 Task: Check your connections and interests.
Action: Mouse moved to (827, 93)
Screenshot: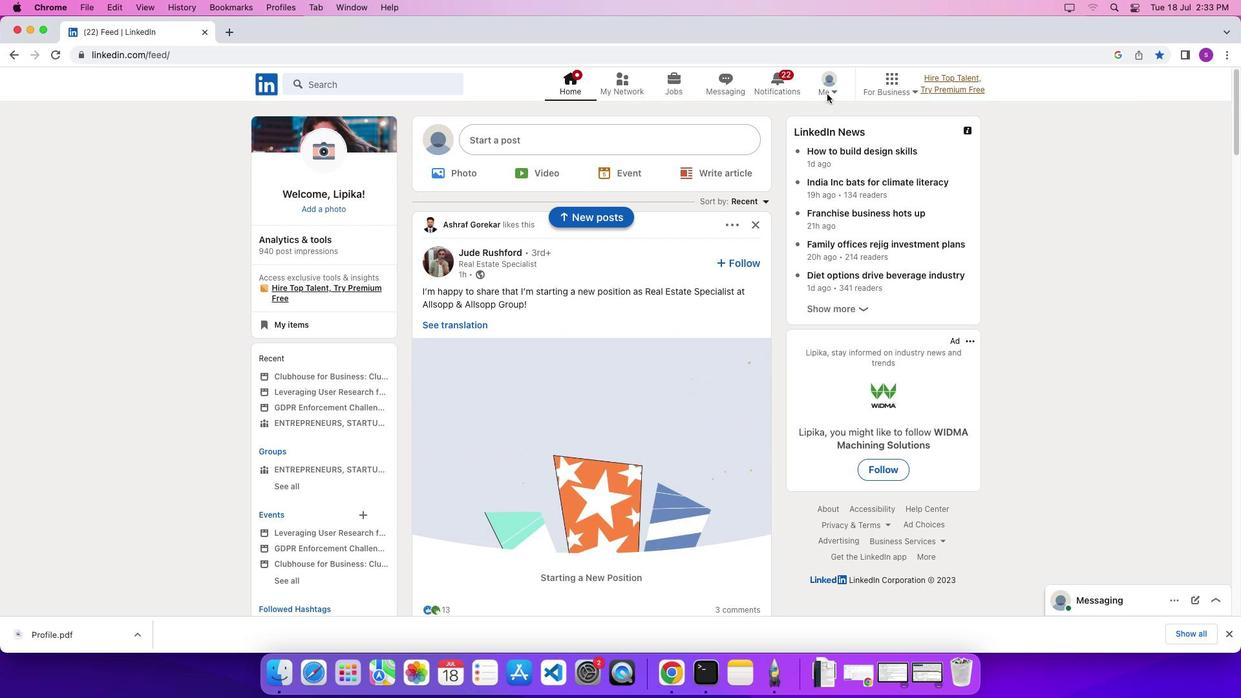 
Action: Mouse pressed left at (827, 93)
Screenshot: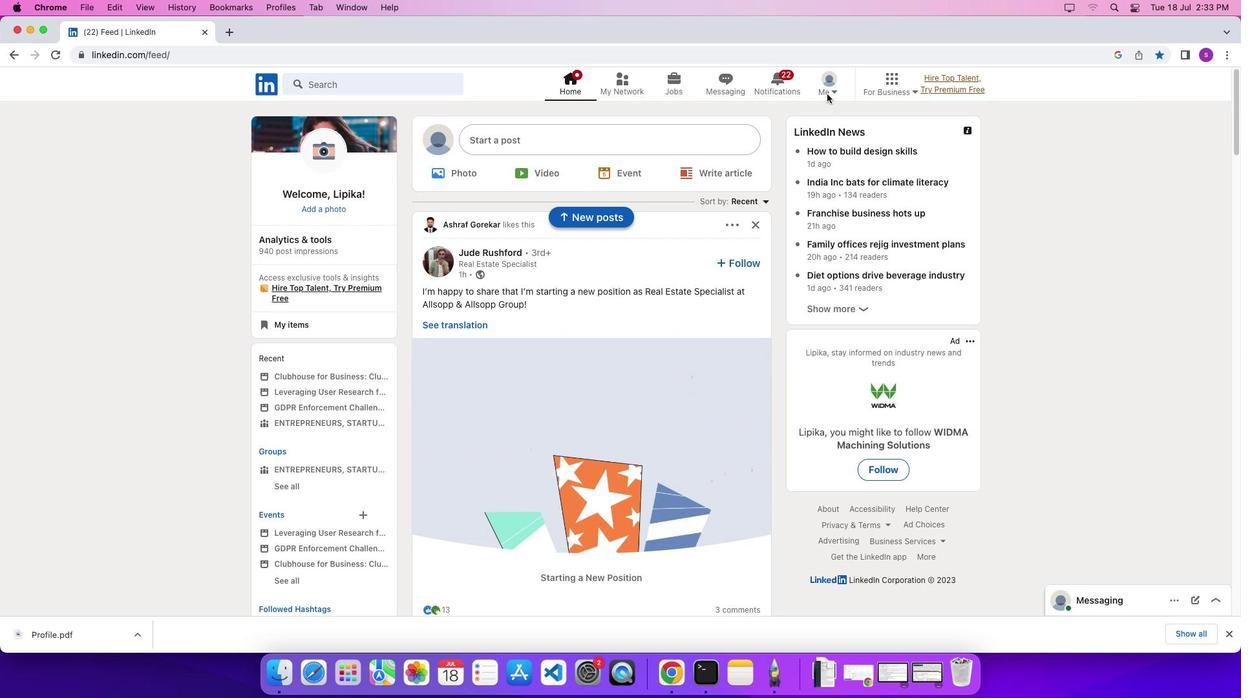 
Action: Mouse moved to (830, 94)
Screenshot: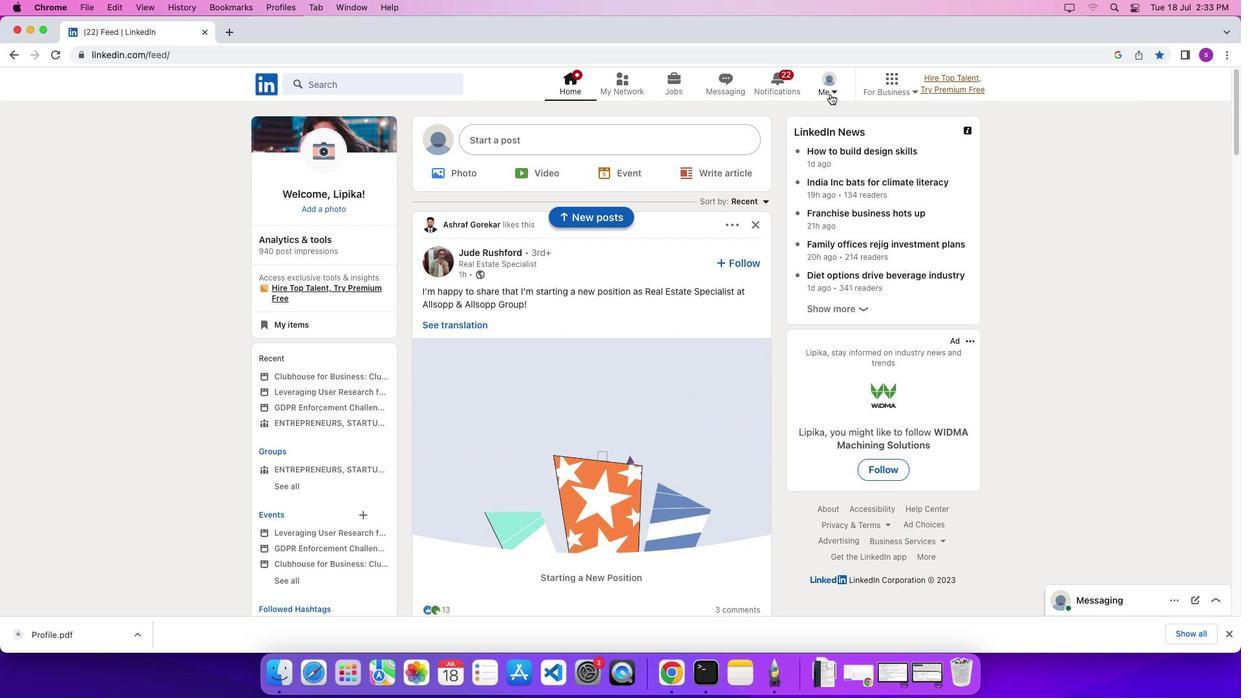 
Action: Mouse pressed left at (830, 94)
Screenshot: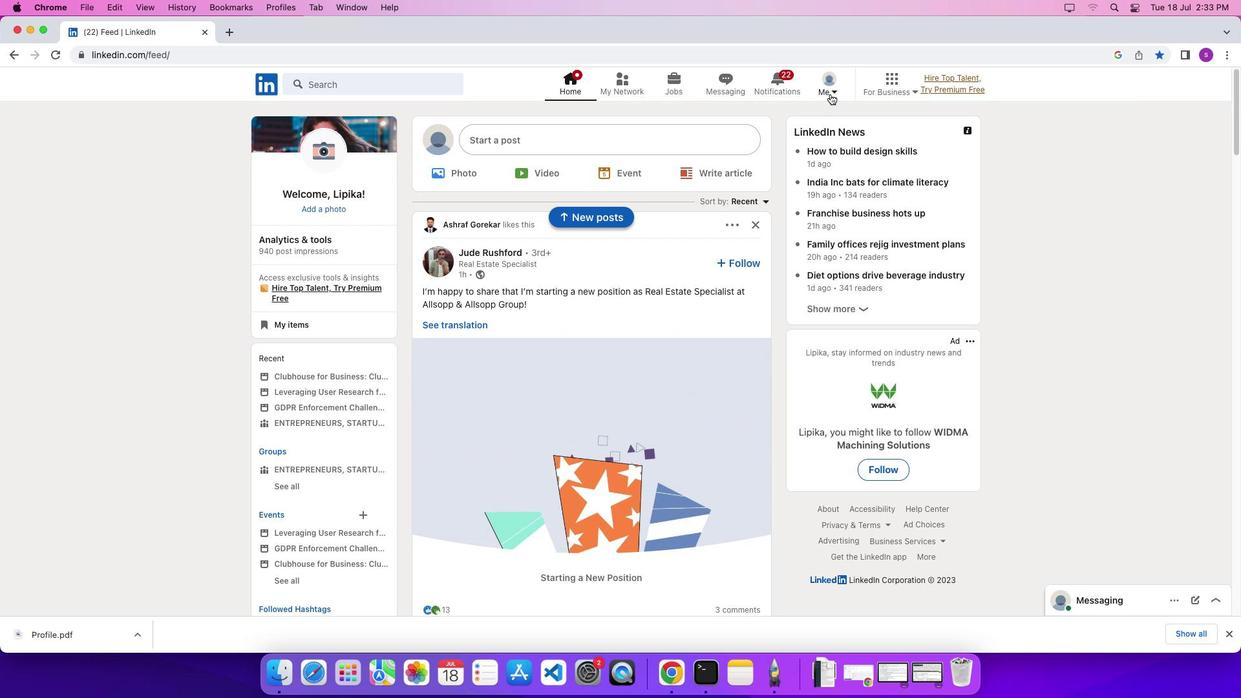 
Action: Mouse moved to (816, 156)
Screenshot: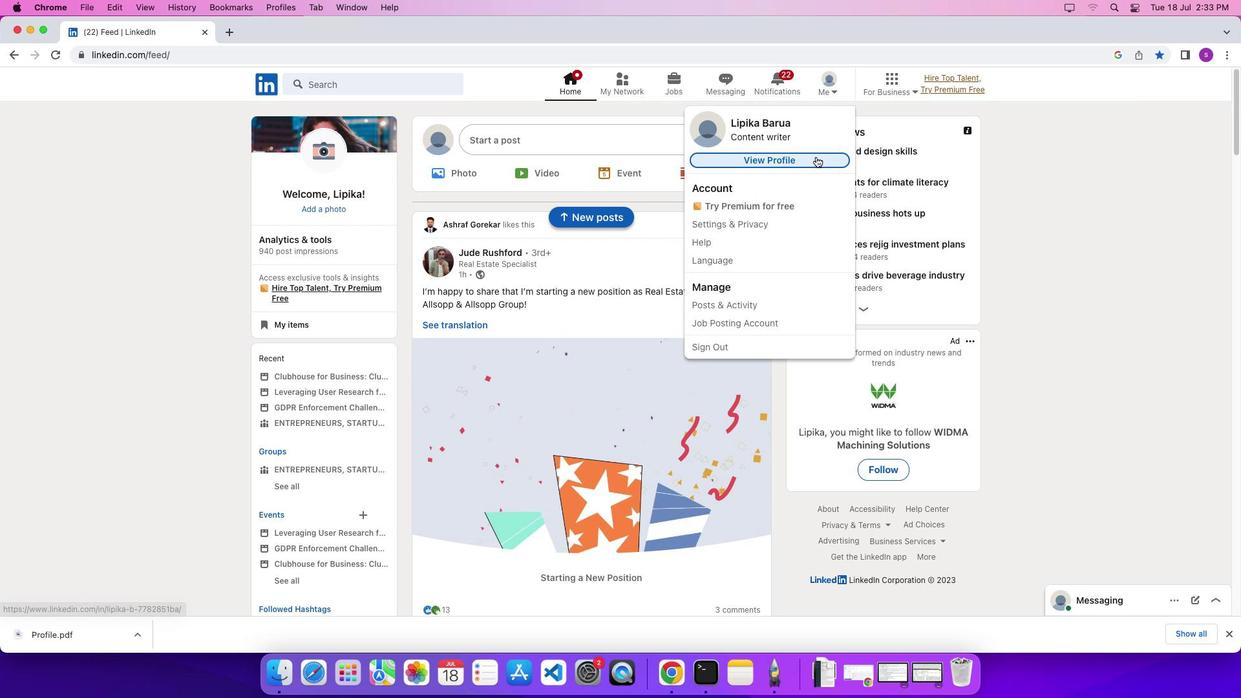 
Action: Mouse pressed left at (816, 156)
Screenshot: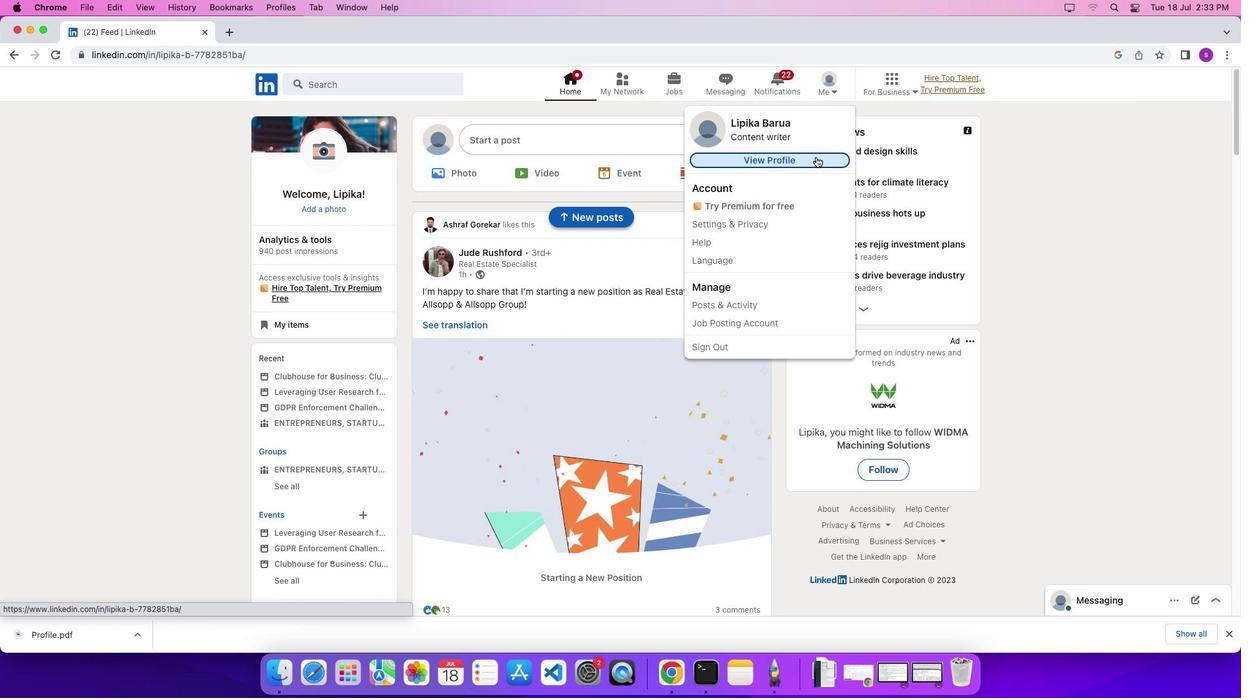 
Action: Mouse moved to (556, 390)
Screenshot: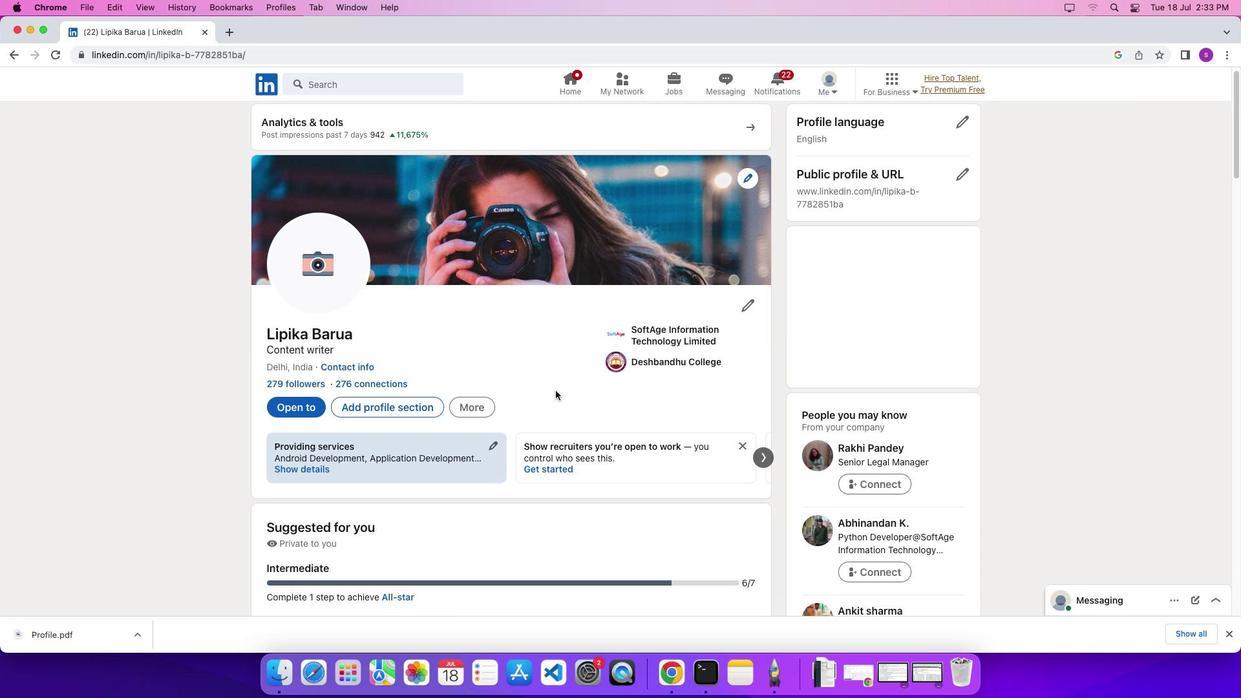 
Action: Mouse scrolled (556, 390) with delta (0, 0)
Screenshot: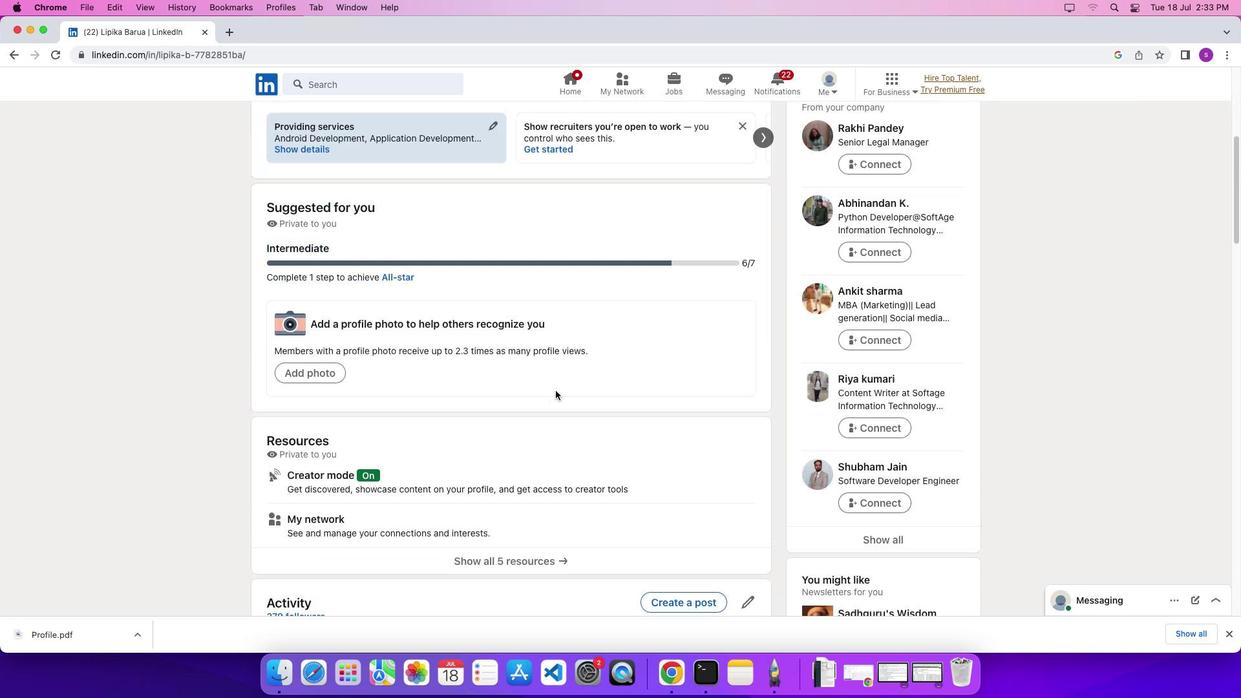 
Action: Mouse scrolled (556, 390) with delta (0, 0)
Screenshot: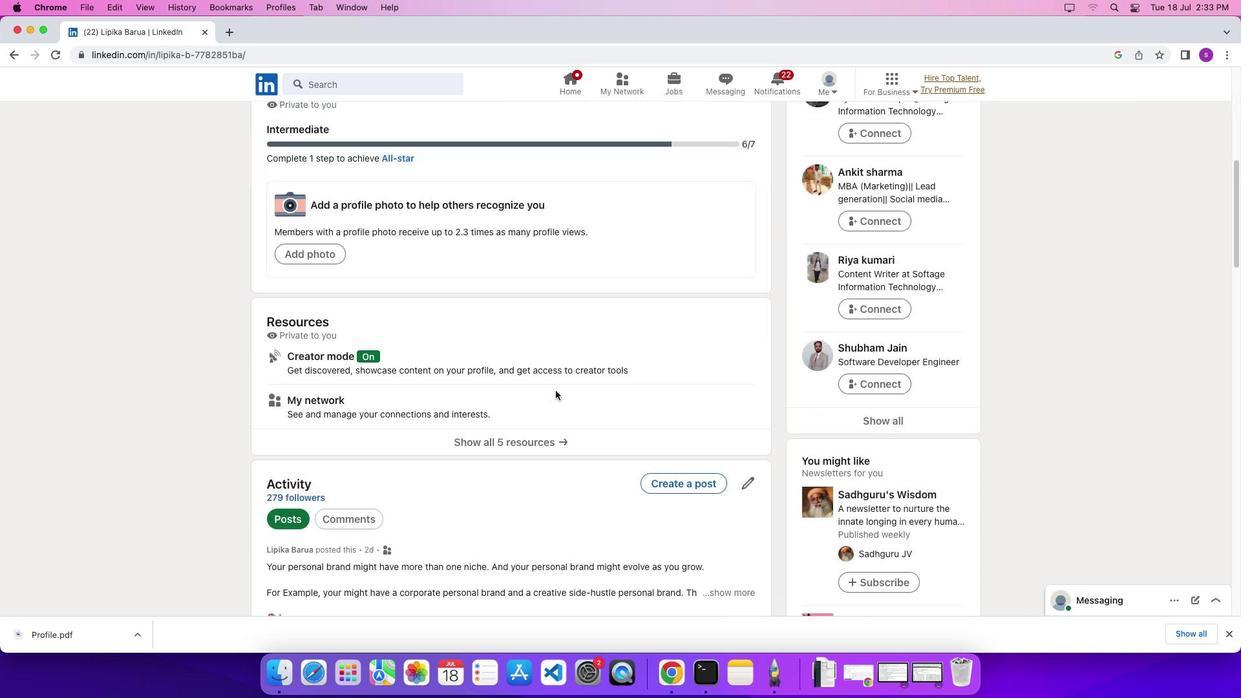 
Action: Mouse scrolled (556, 390) with delta (0, -4)
Screenshot: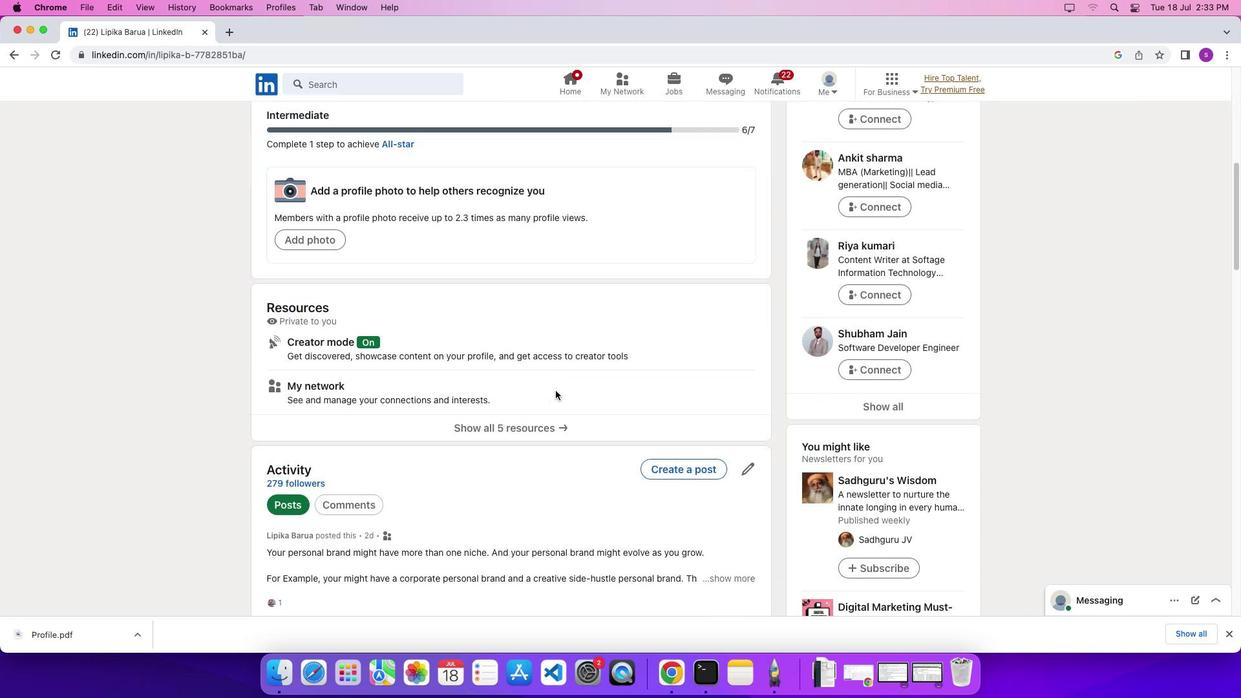 
Action: Mouse scrolled (556, 390) with delta (0, -5)
Screenshot: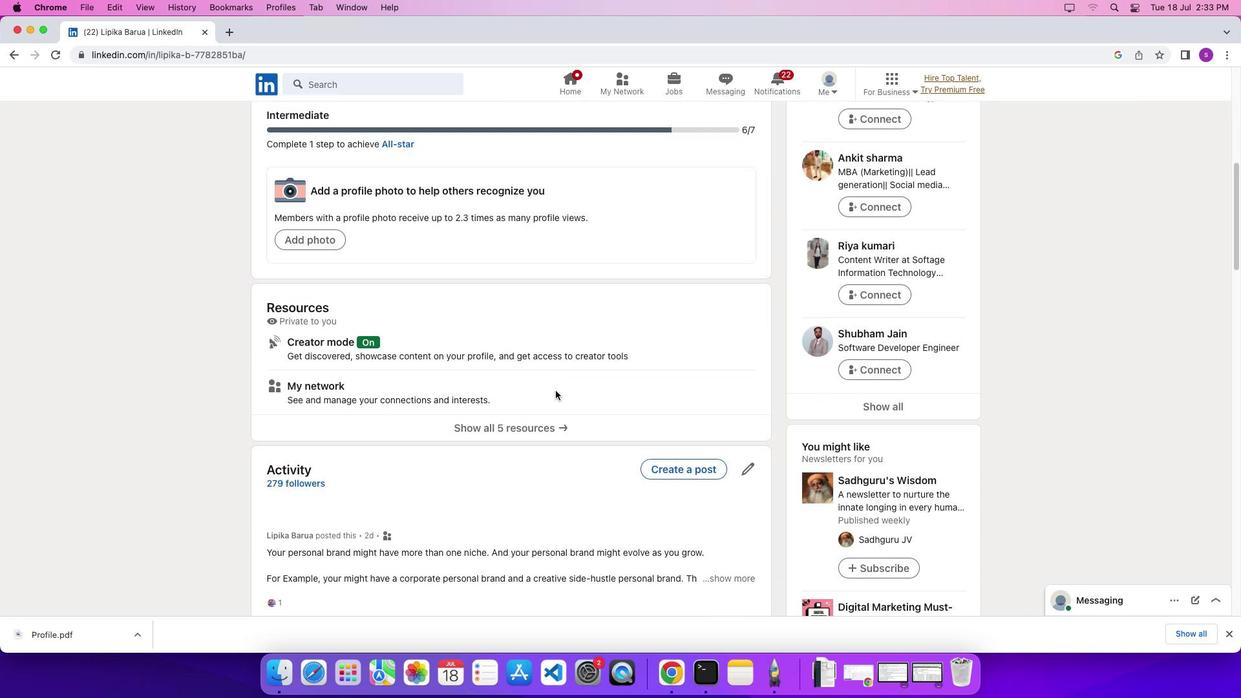 
Action: Mouse scrolled (556, 390) with delta (0, 0)
Screenshot: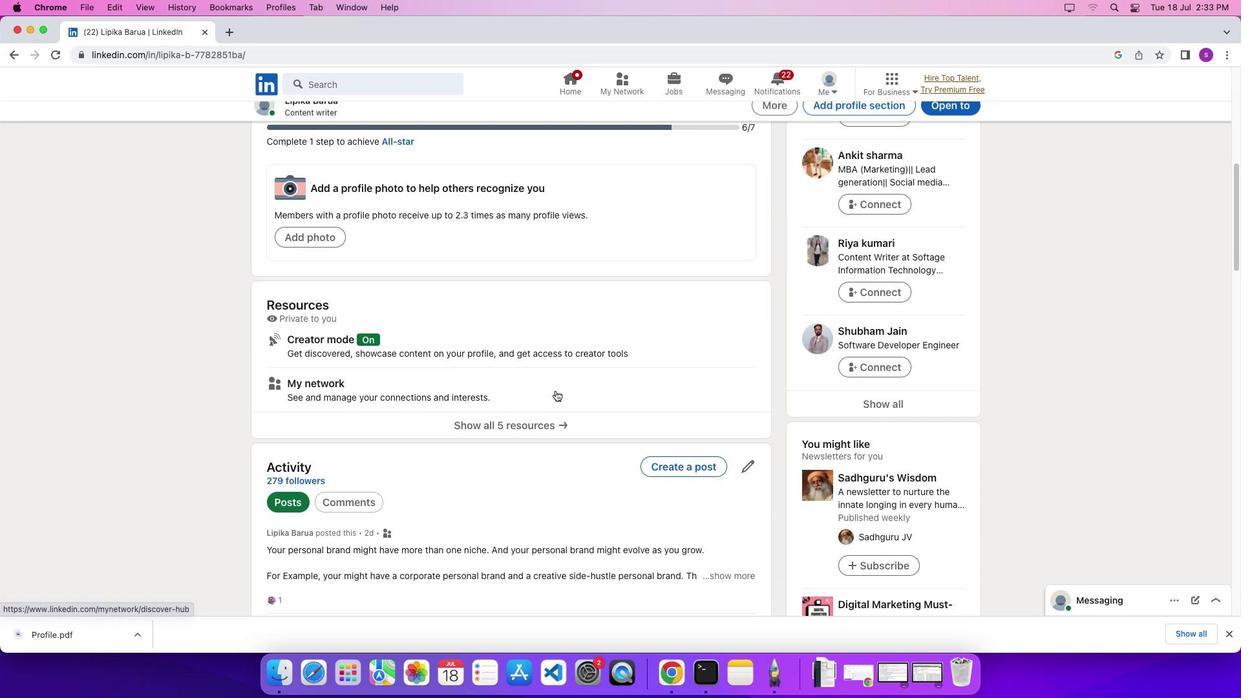 
Action: Mouse moved to (329, 382)
Screenshot: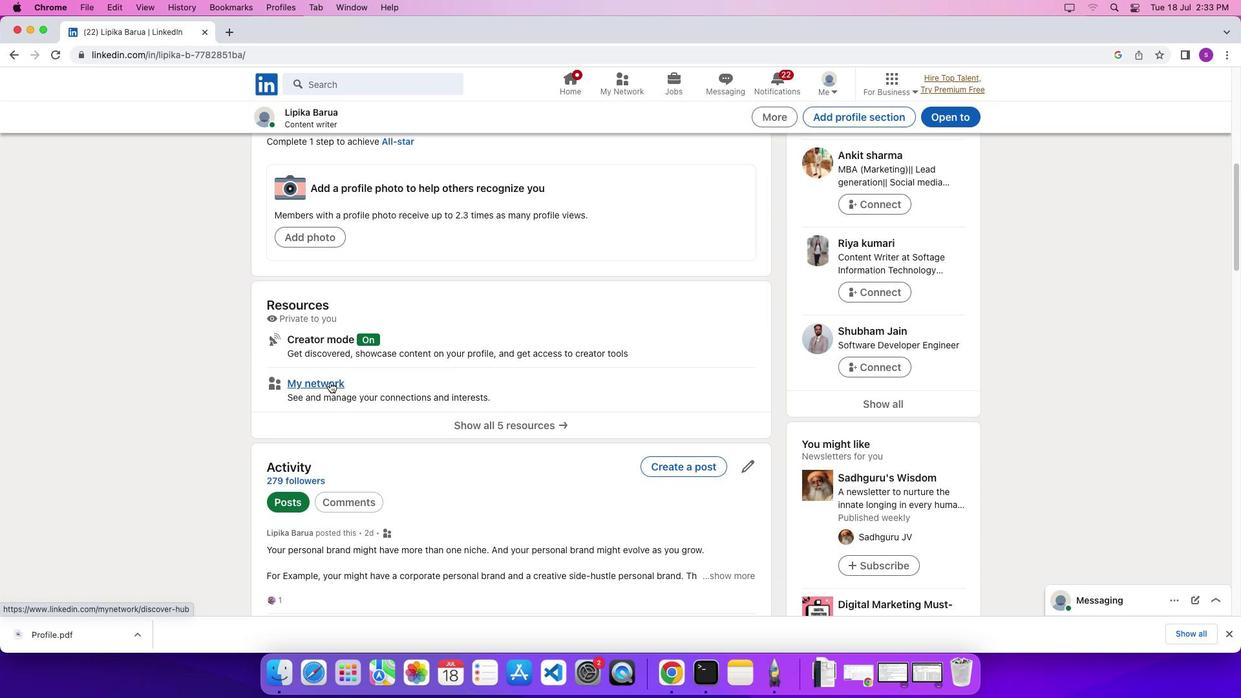 
Action: Mouse pressed left at (329, 382)
Screenshot: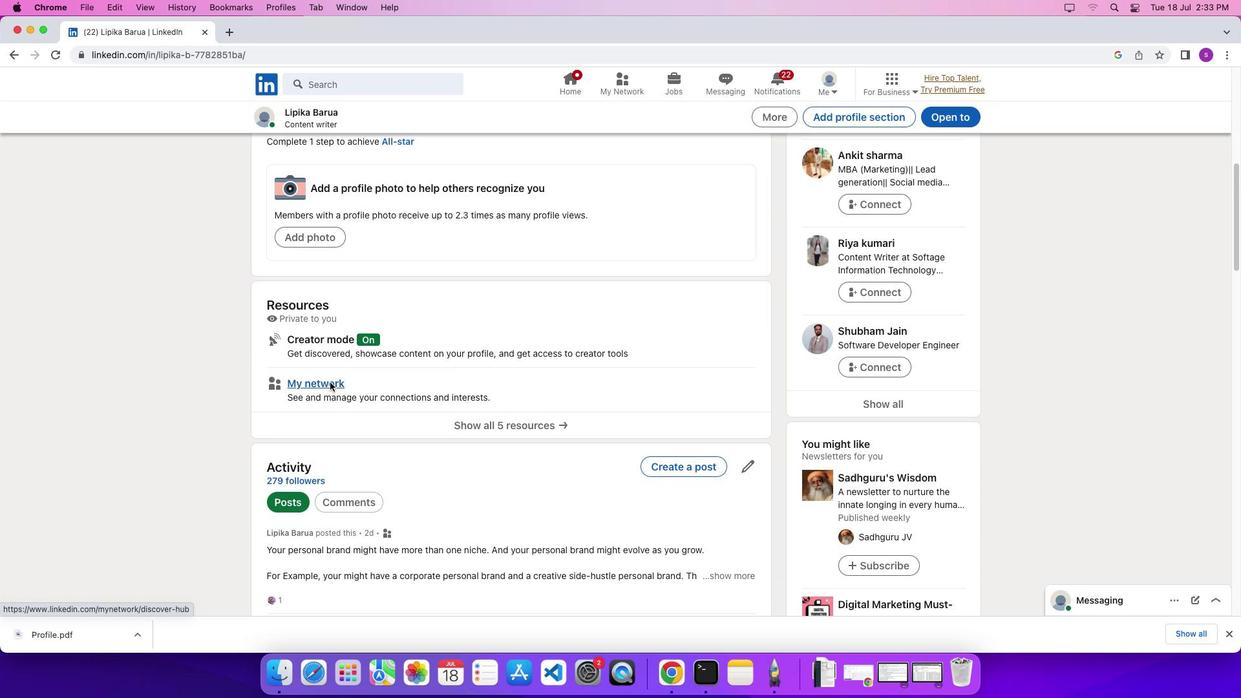 
Action: Mouse moved to (448, 425)
Screenshot: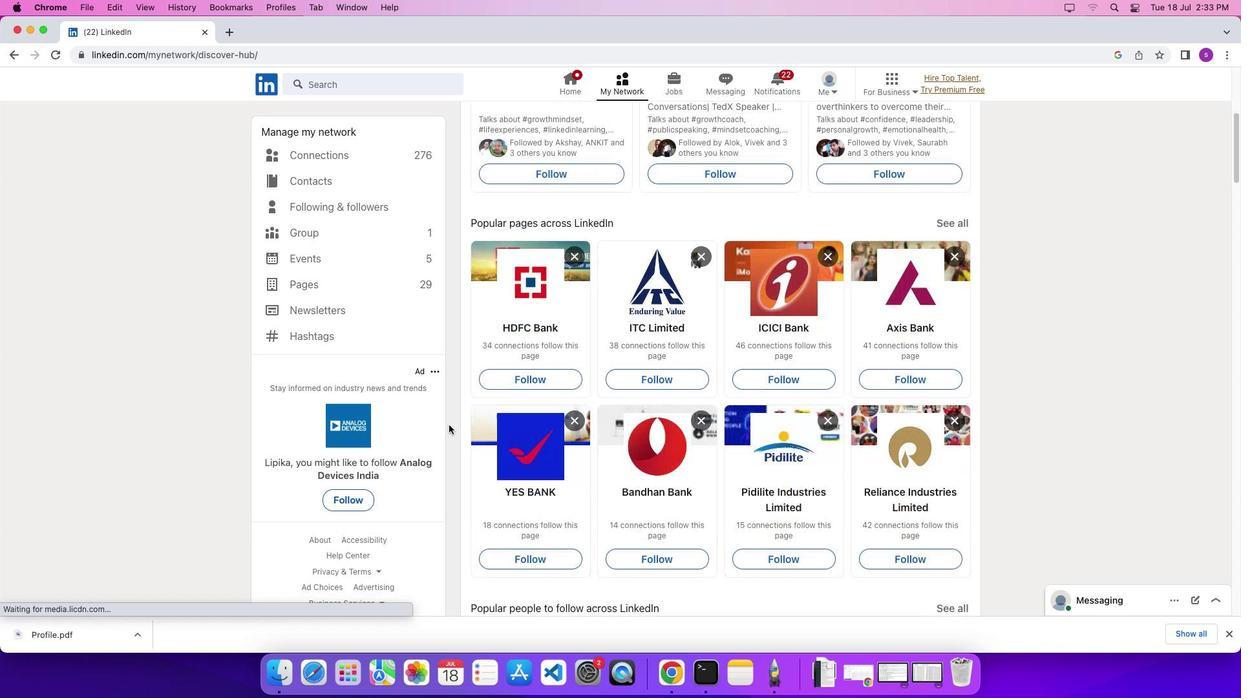 
Action: Mouse scrolled (448, 425) with delta (0, 0)
Screenshot: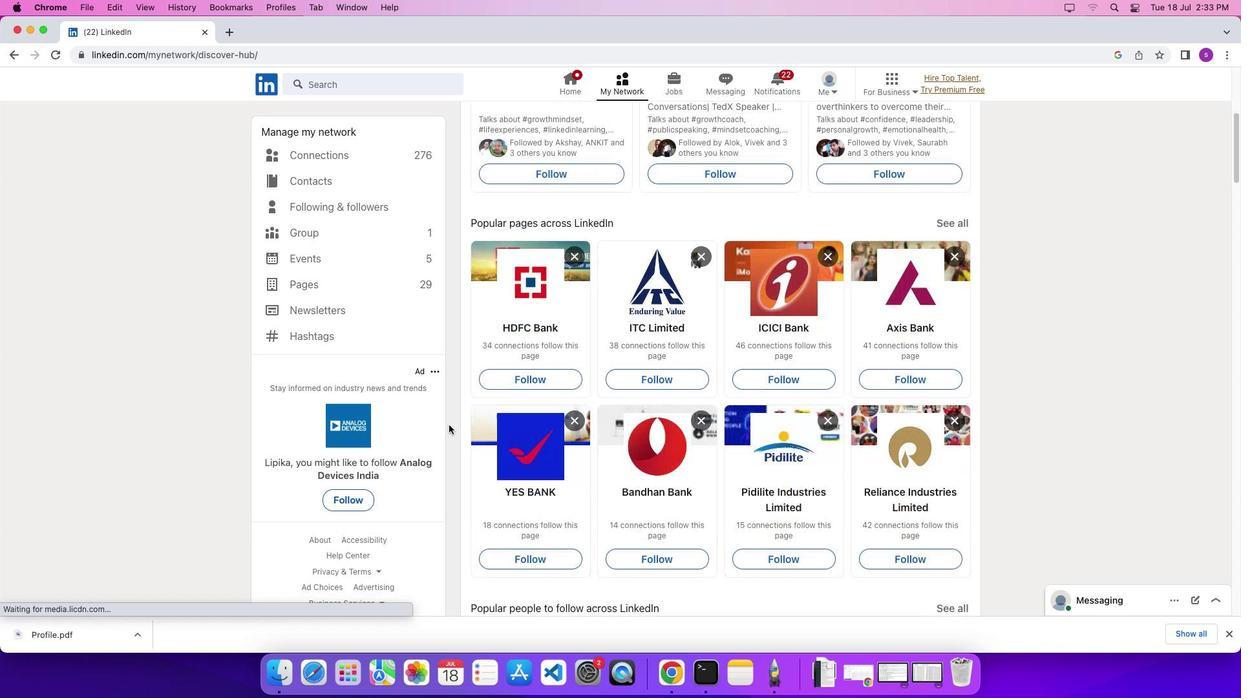 
Action: Mouse scrolled (448, 425) with delta (0, 0)
Screenshot: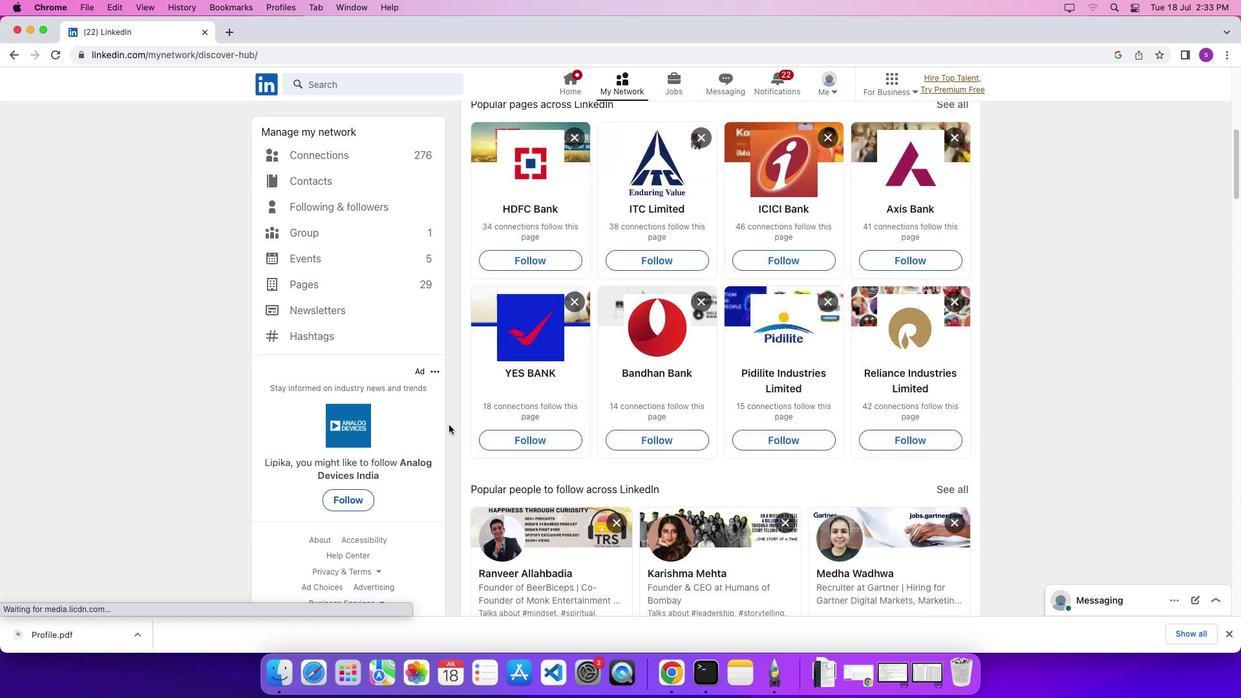 
Action: Mouse scrolled (448, 425) with delta (0, -4)
Screenshot: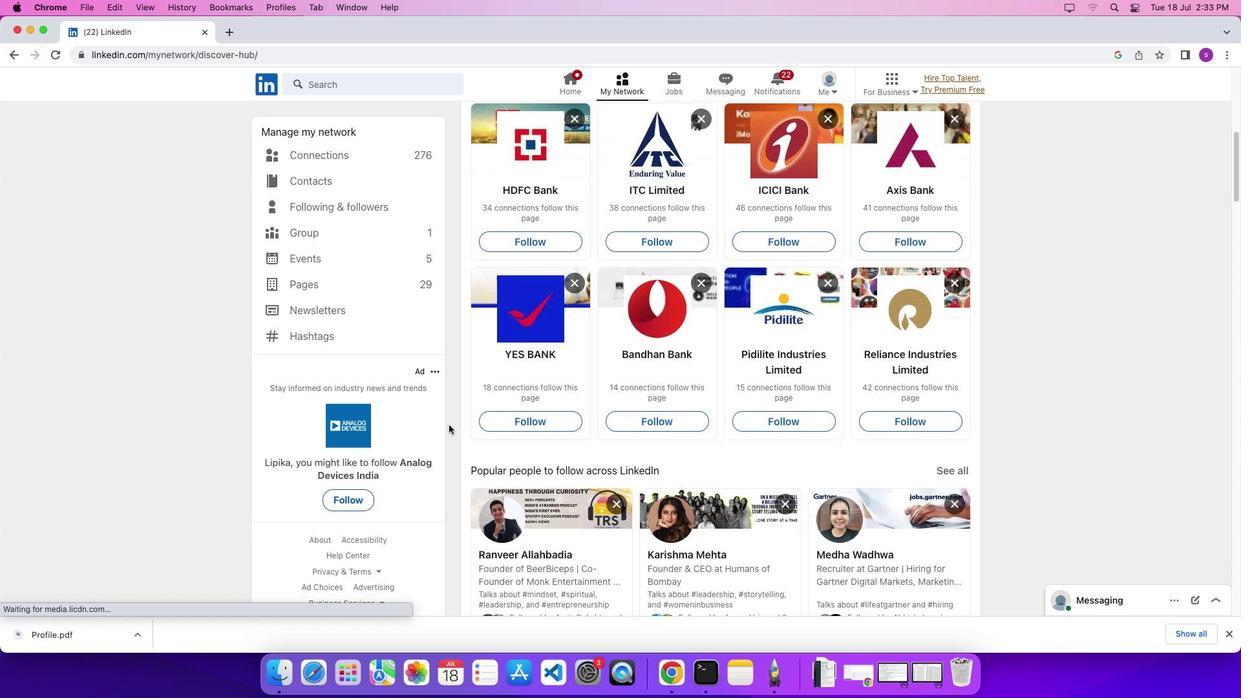 
Action: Mouse scrolled (448, 425) with delta (0, -5)
Screenshot: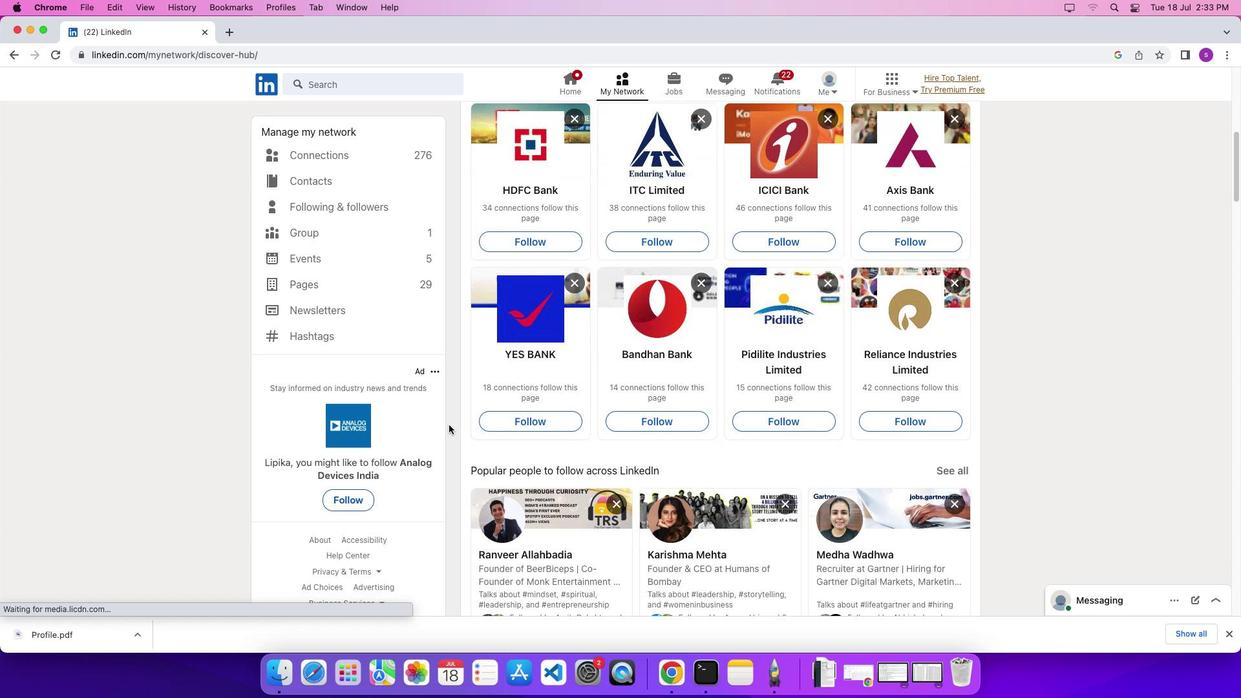 
Action: Mouse moved to (449, 425)
Screenshot: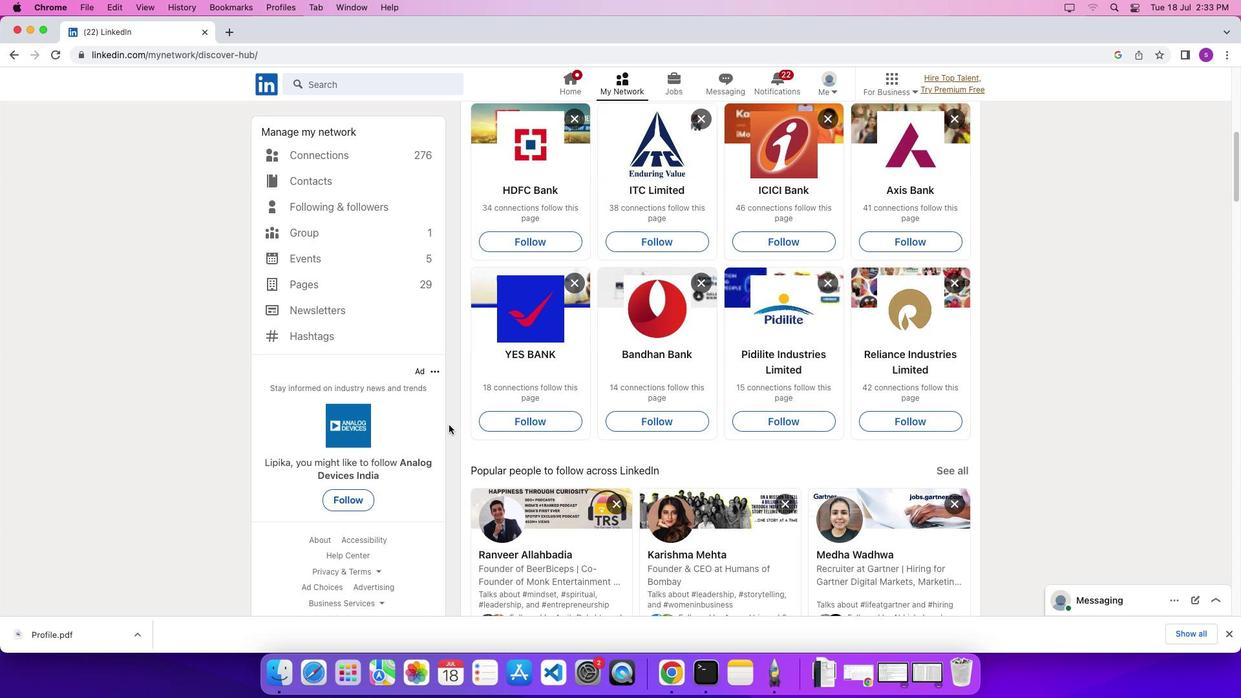 
Action: Mouse scrolled (449, 425) with delta (0, 0)
Screenshot: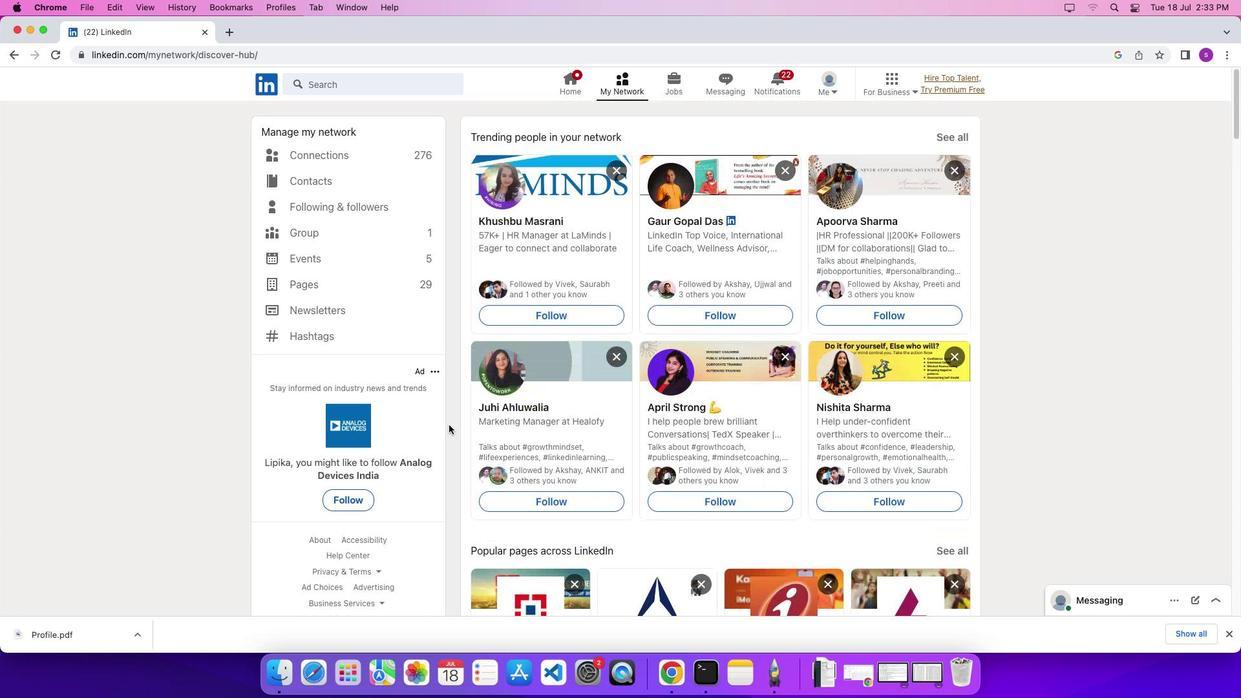 
Action: Mouse scrolled (449, 425) with delta (0, 0)
Screenshot: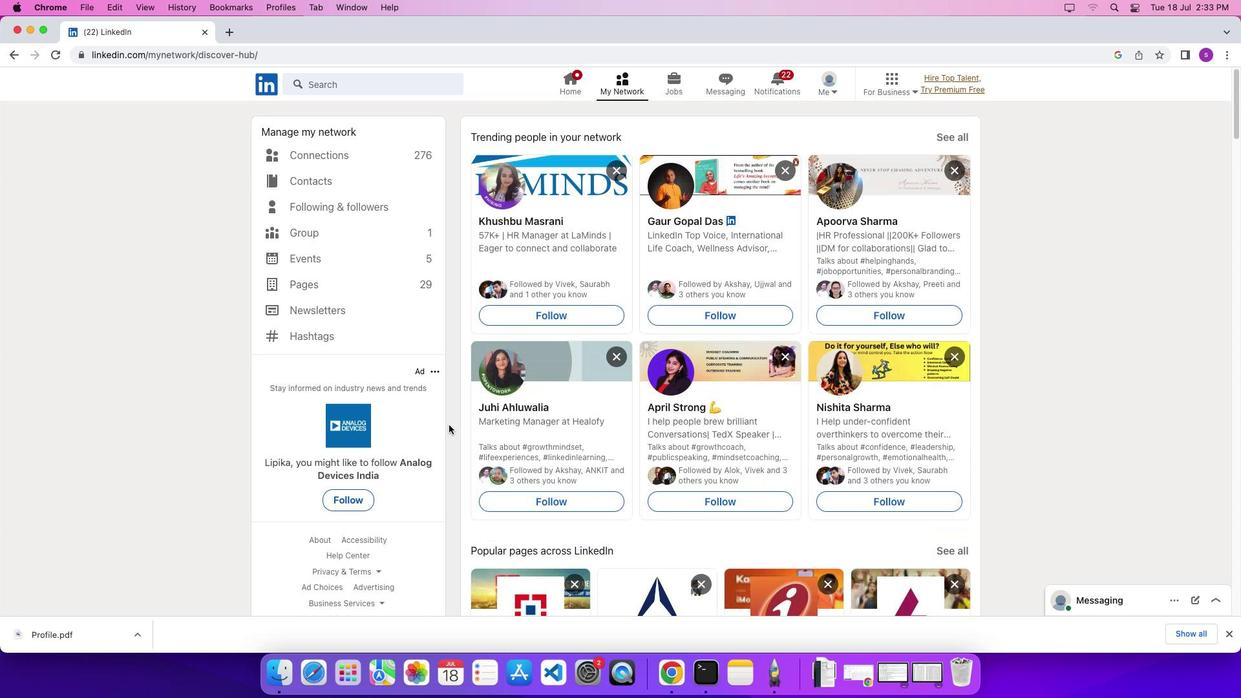 
Action: Mouse scrolled (449, 425) with delta (0, 5)
Screenshot: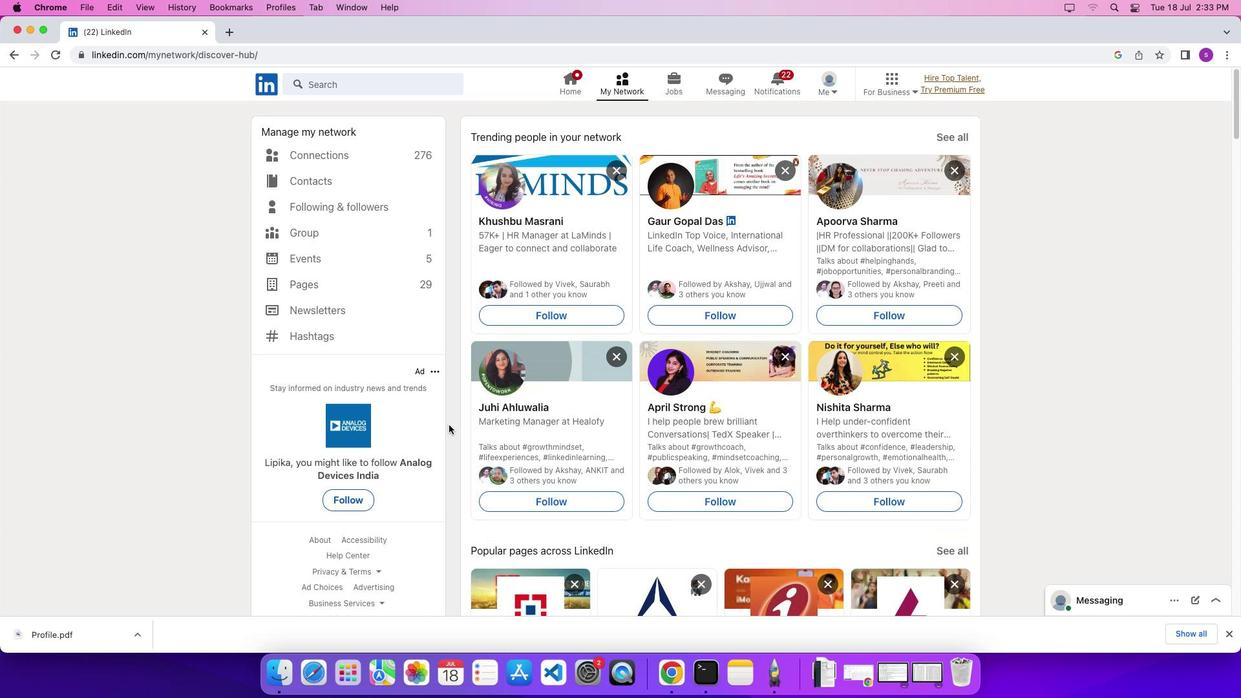 
Action: Mouse scrolled (449, 425) with delta (0, 8)
Screenshot: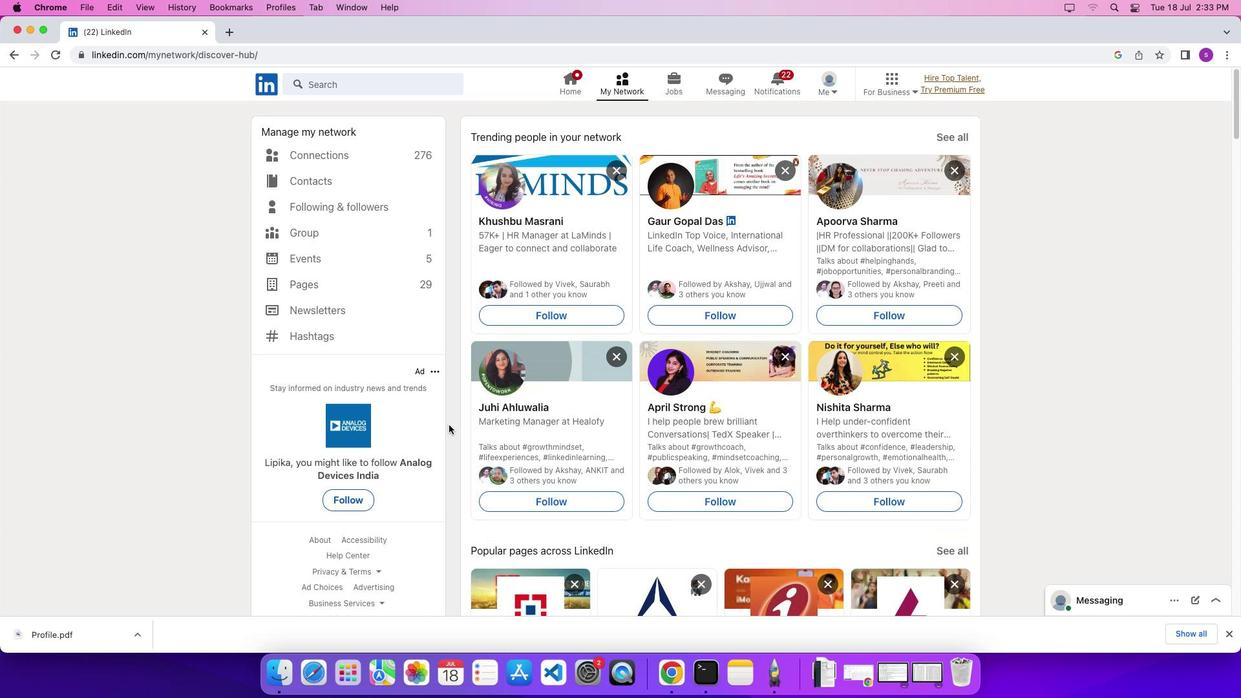 
Action: Mouse scrolled (449, 425) with delta (0, 9)
Screenshot: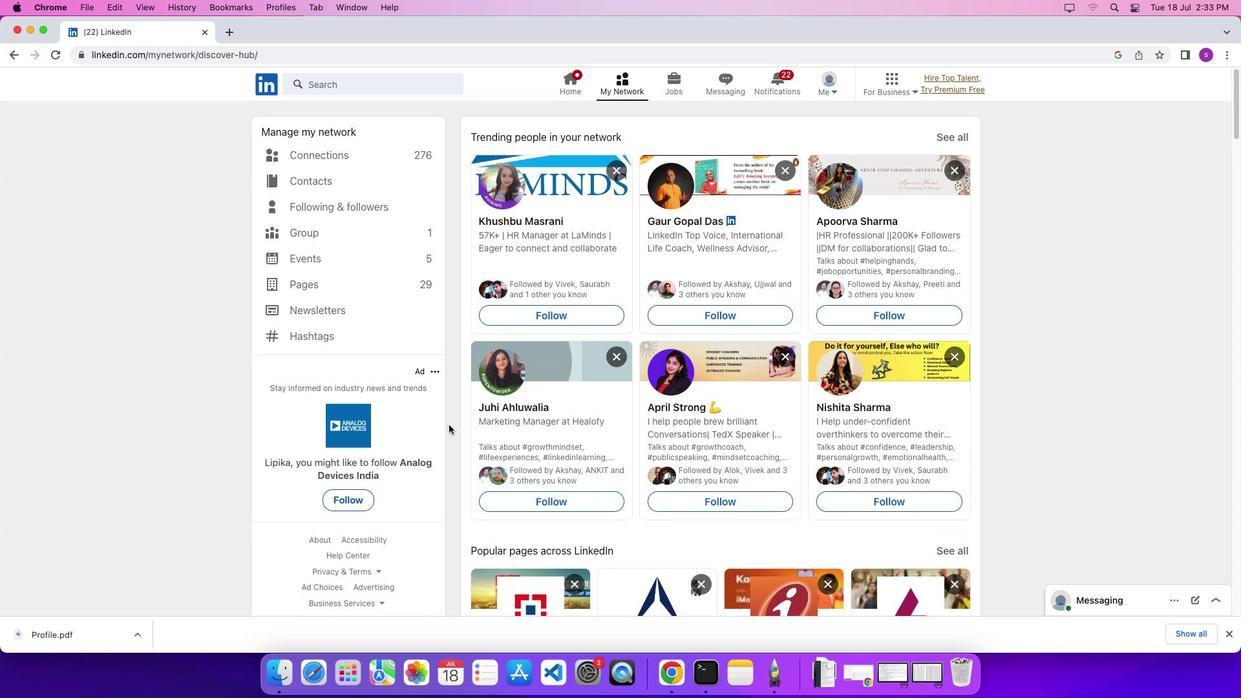
